 Task: Create a sub task System Test and UAT for the task  Upgrade and migrate company file storage to a cloud-based solution in the project AgileFlow , assign it to team member softage.1@softage.net and update the status of the sub task to  On Track  , set the priority of the sub task to Low
Action: Mouse moved to (84, 448)
Screenshot: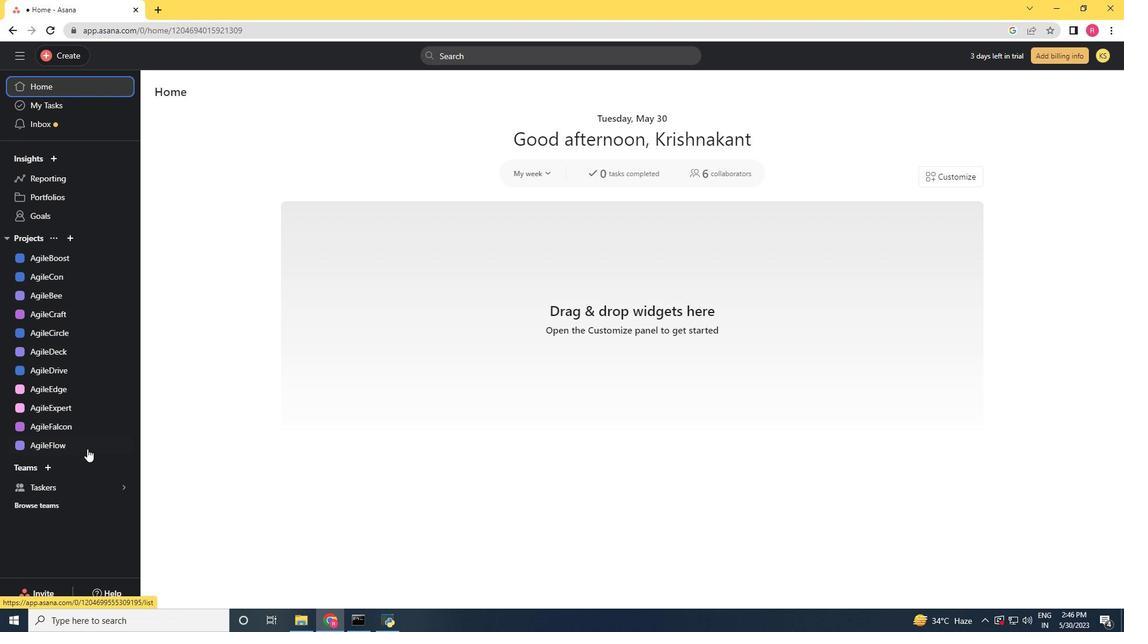 
Action: Mouse pressed left at (84, 448)
Screenshot: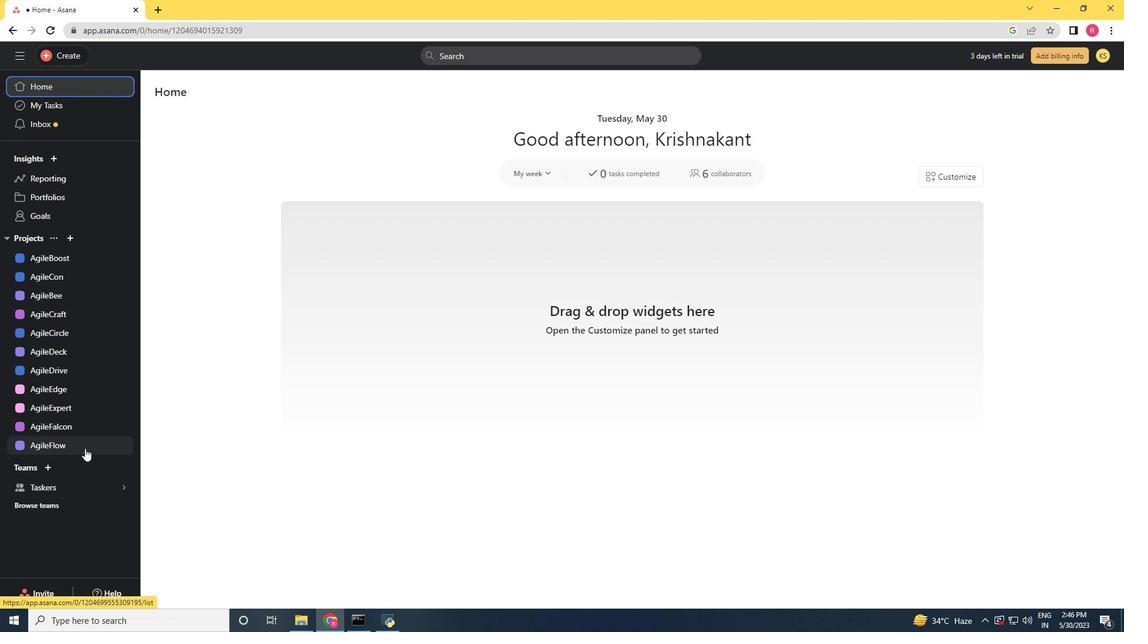 
Action: Mouse moved to (511, 257)
Screenshot: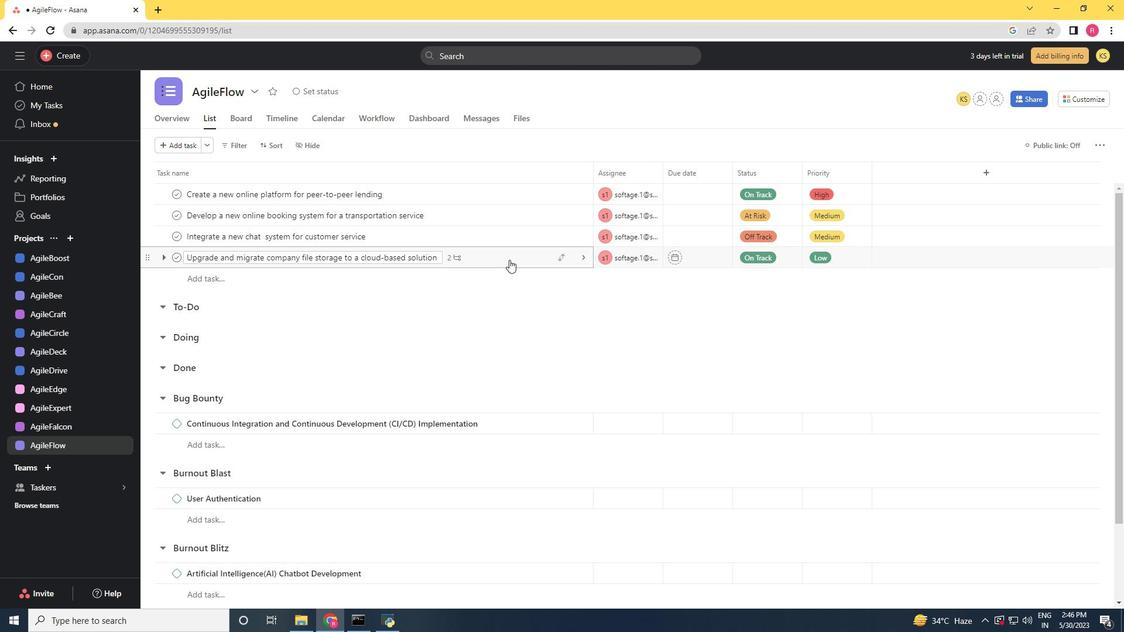 
Action: Mouse pressed left at (511, 257)
Screenshot: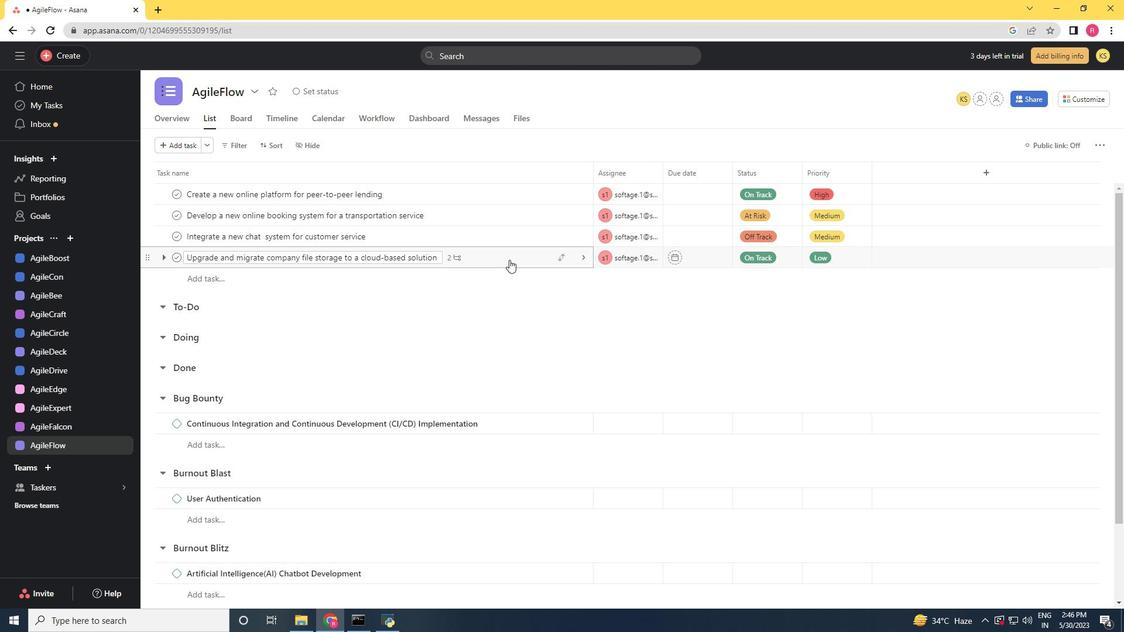 
Action: Mouse moved to (819, 318)
Screenshot: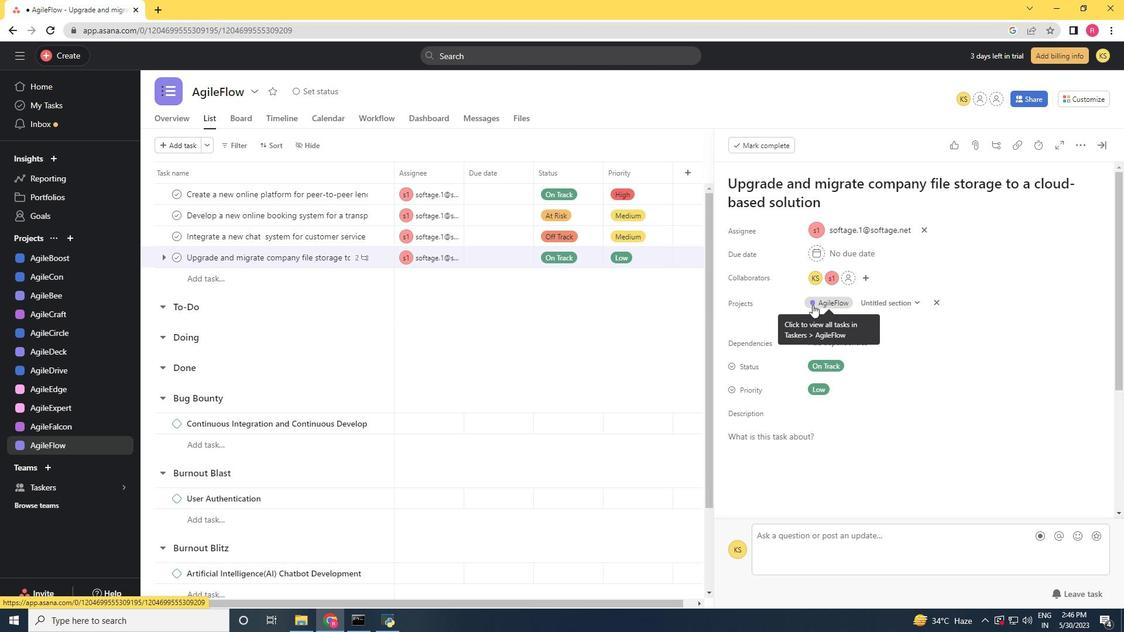 
Action: Mouse scrolled (819, 318) with delta (0, 0)
Screenshot: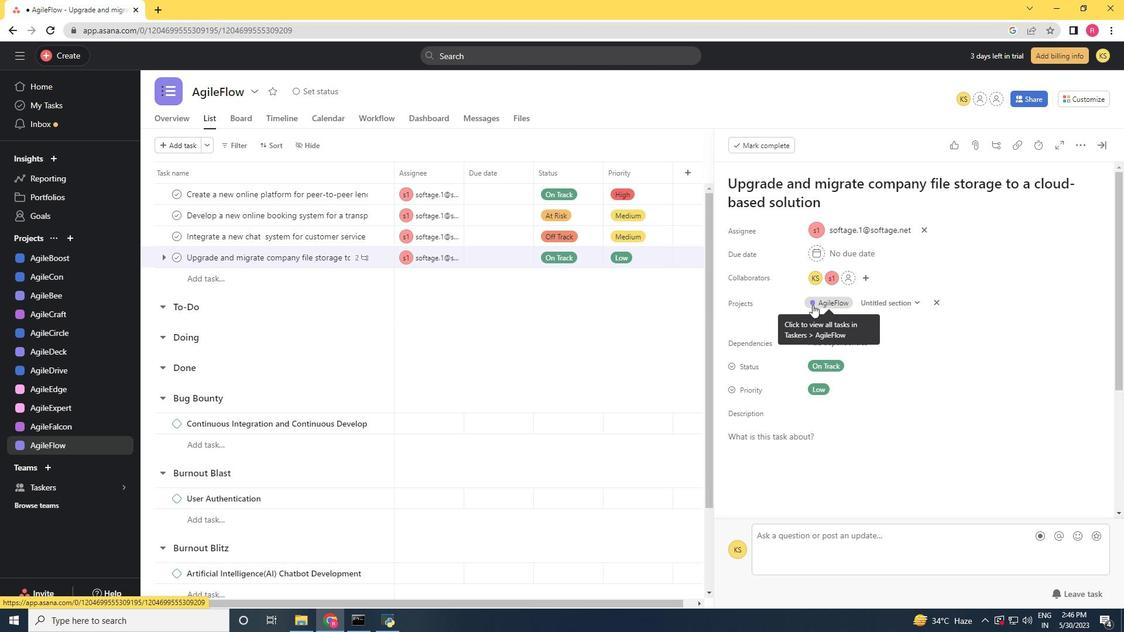 
Action: Mouse moved to (819, 319)
Screenshot: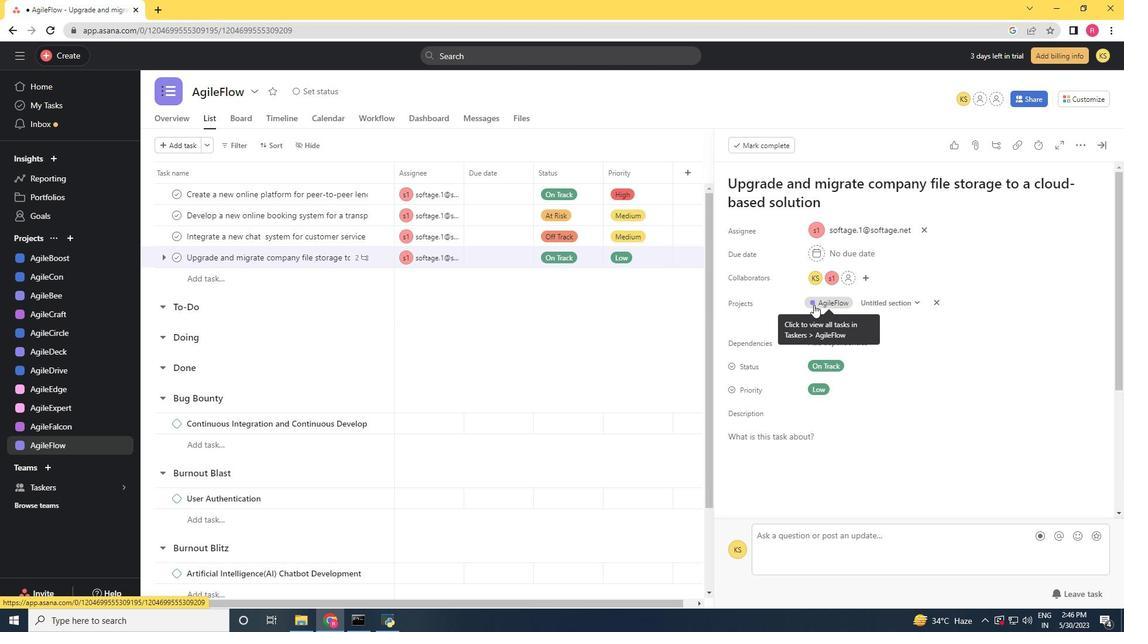 
Action: Mouse scrolled (819, 319) with delta (0, 0)
Screenshot: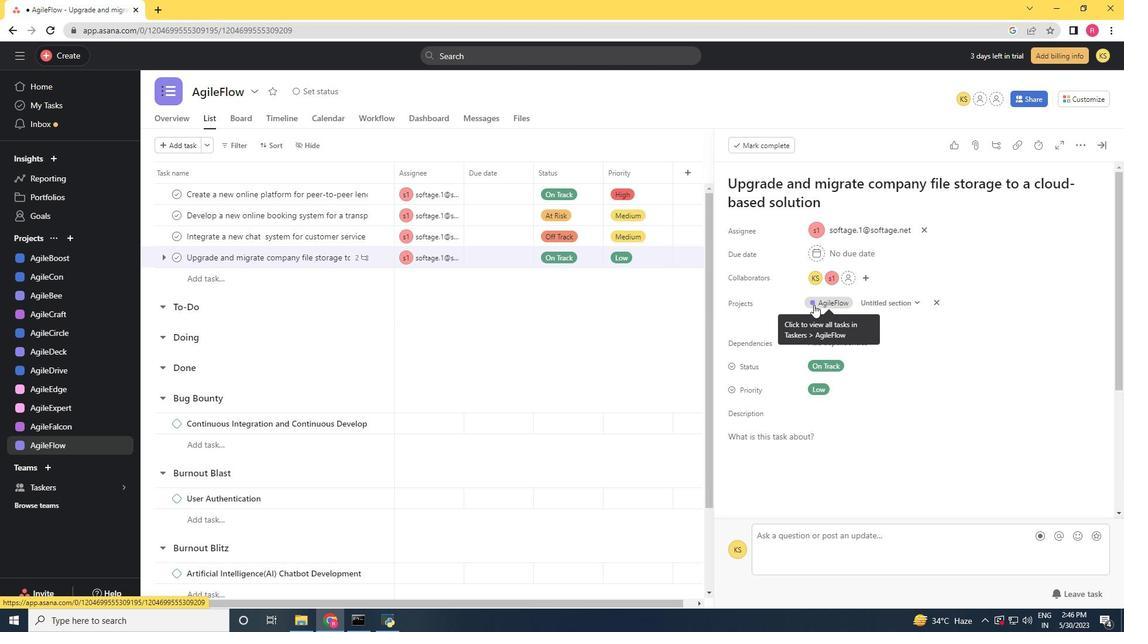
Action: Mouse scrolled (819, 319) with delta (0, 0)
Screenshot: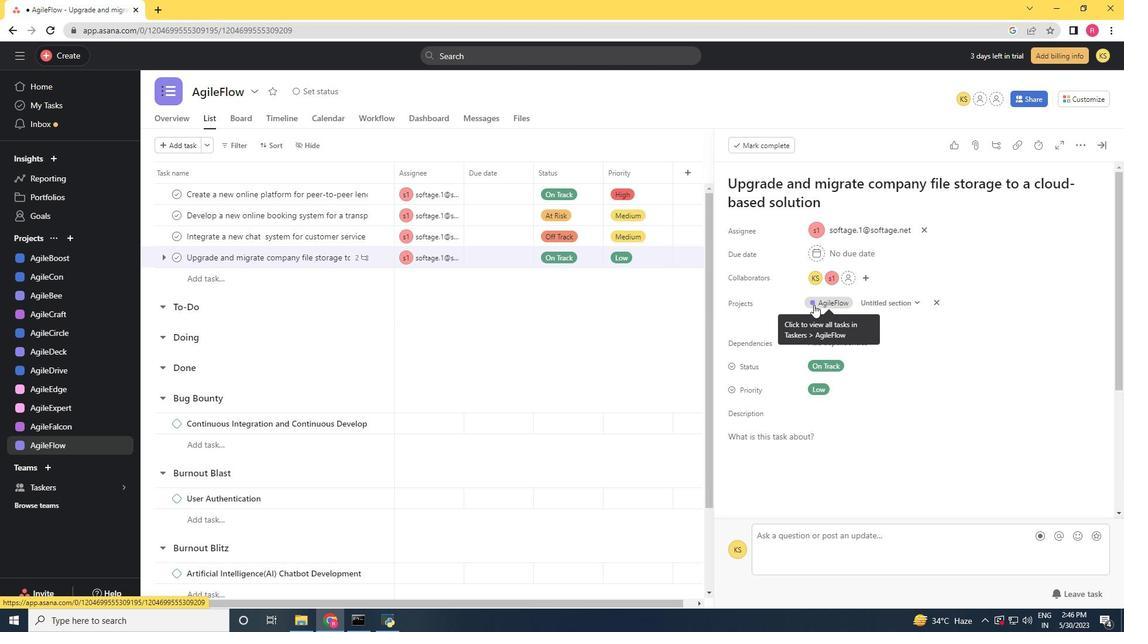 
Action: Mouse scrolled (819, 319) with delta (0, 0)
Screenshot: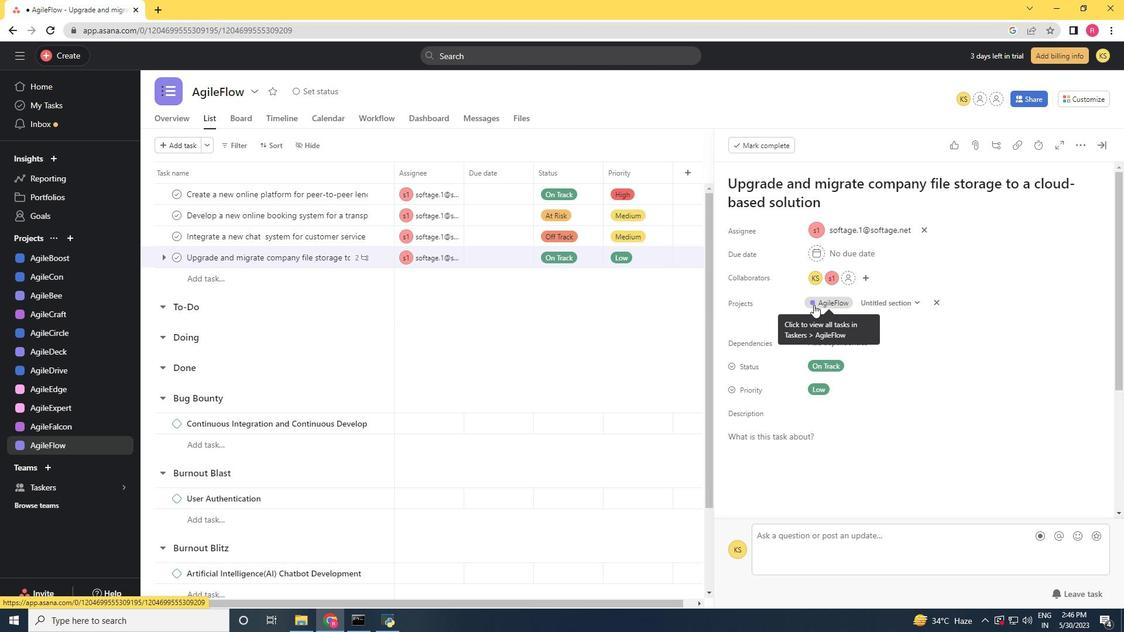 
Action: Mouse scrolled (819, 319) with delta (0, 0)
Screenshot: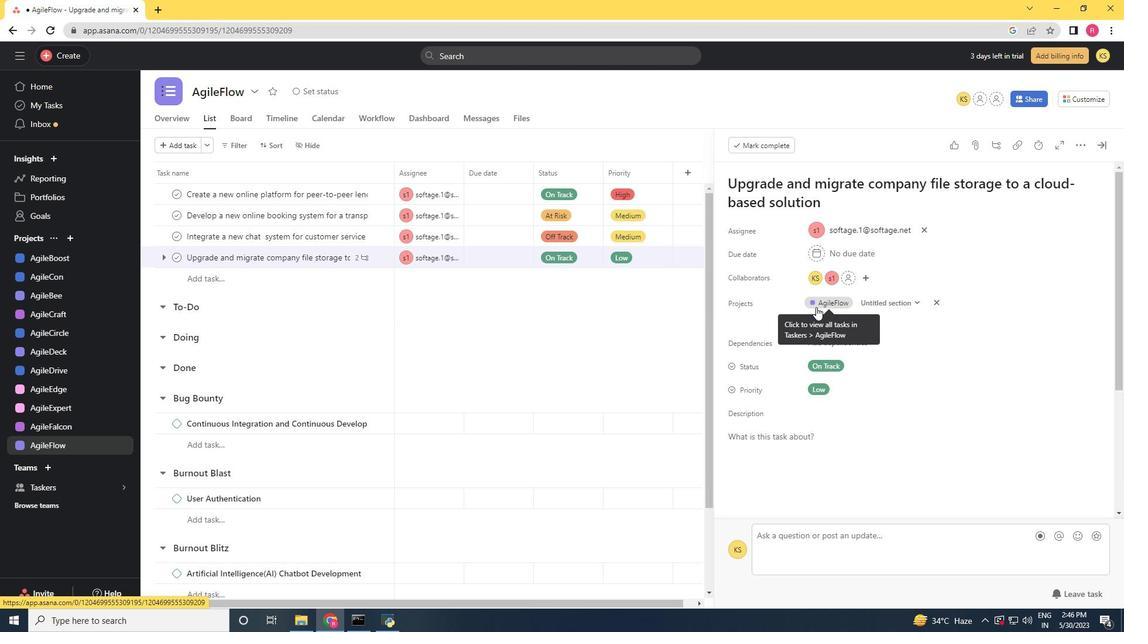
Action: Mouse scrolled (819, 319) with delta (0, 0)
Screenshot: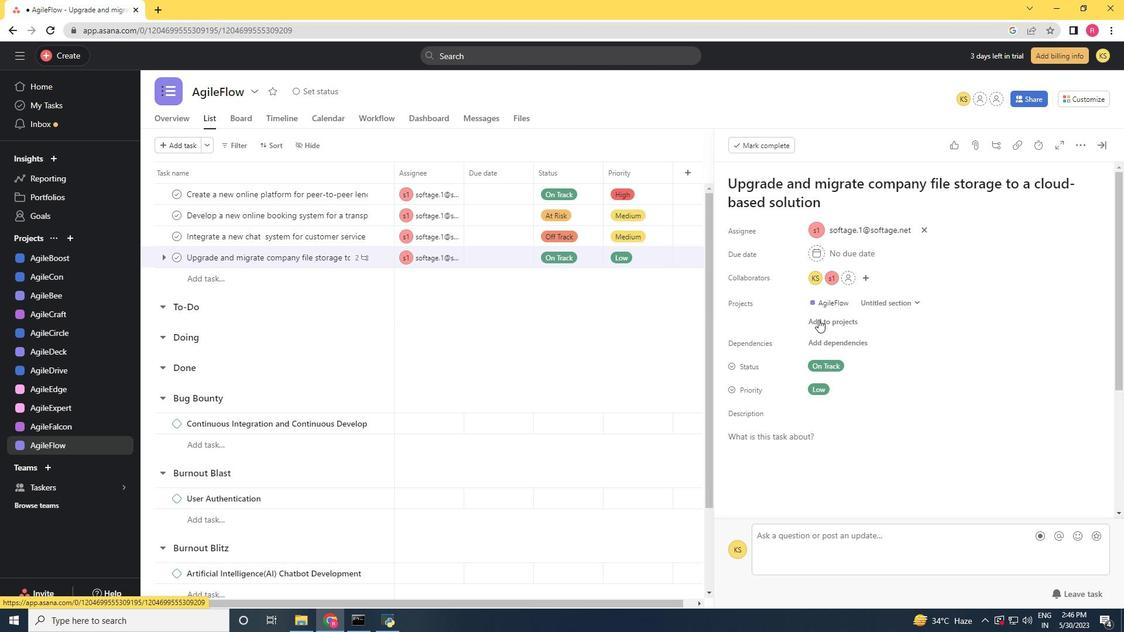 
Action: Mouse moved to (762, 425)
Screenshot: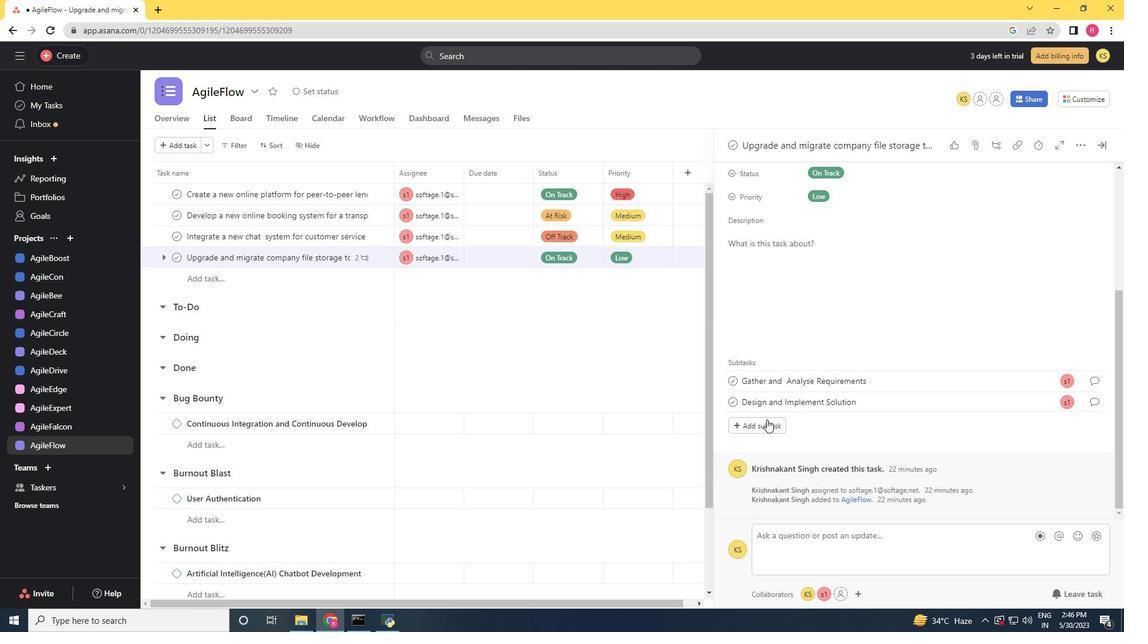 
Action: Mouse pressed left at (762, 425)
Screenshot: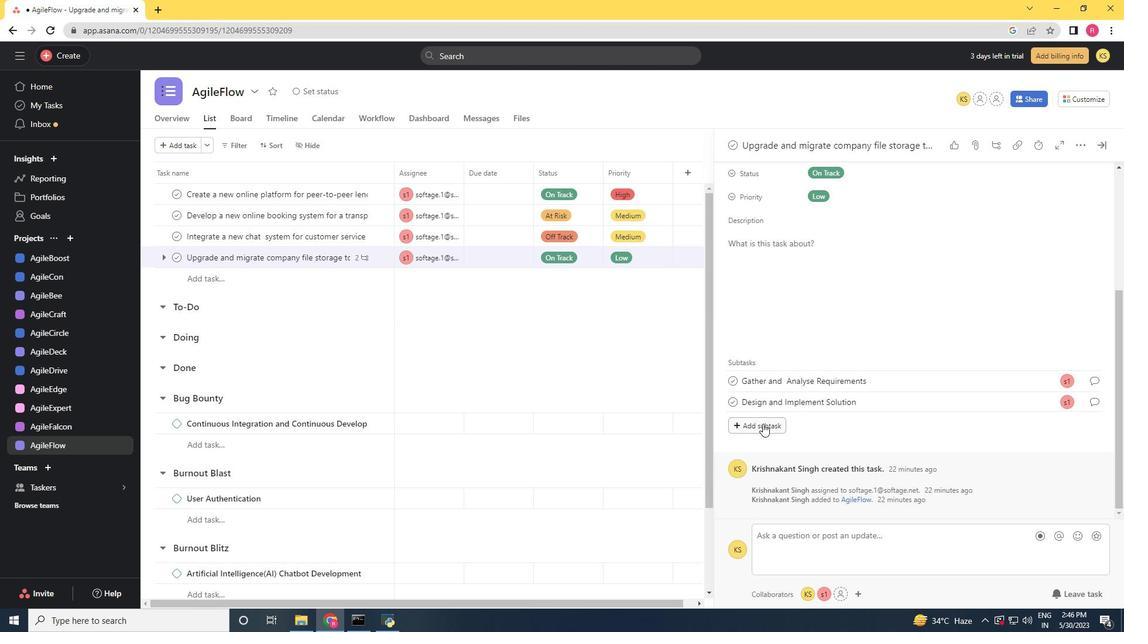 
Action: Key pressed <Key.shift><Key.shift><Key.shift><Key.shift><Key.shift>System<Key.space><Key.shift>Test<Key.space>and<Key.space><Key.shift><Key.shift><Key.shift><Key.shift><Key.shift><Key.shift><Key.shift><Key.shift><Key.shift><Key.shift><Key.shift><Key.shift><Key.shift><Key.shift><Key.shift><Key.shift><Key.shift><Key.shift><Key.shift><Key.shift><Key.shift><Key.shift><Key.shift><Key.shift><Key.shift><Key.shift><Key.shift><Key.shift><Key.shift><Key.shift><Key.shift><Key.shift><Key.shift><Key.shift><Key.shift><Key.shift><Key.shift><Key.shift><Key.shift><Key.shift><Key.shift><Key.shift>UAT
Screenshot: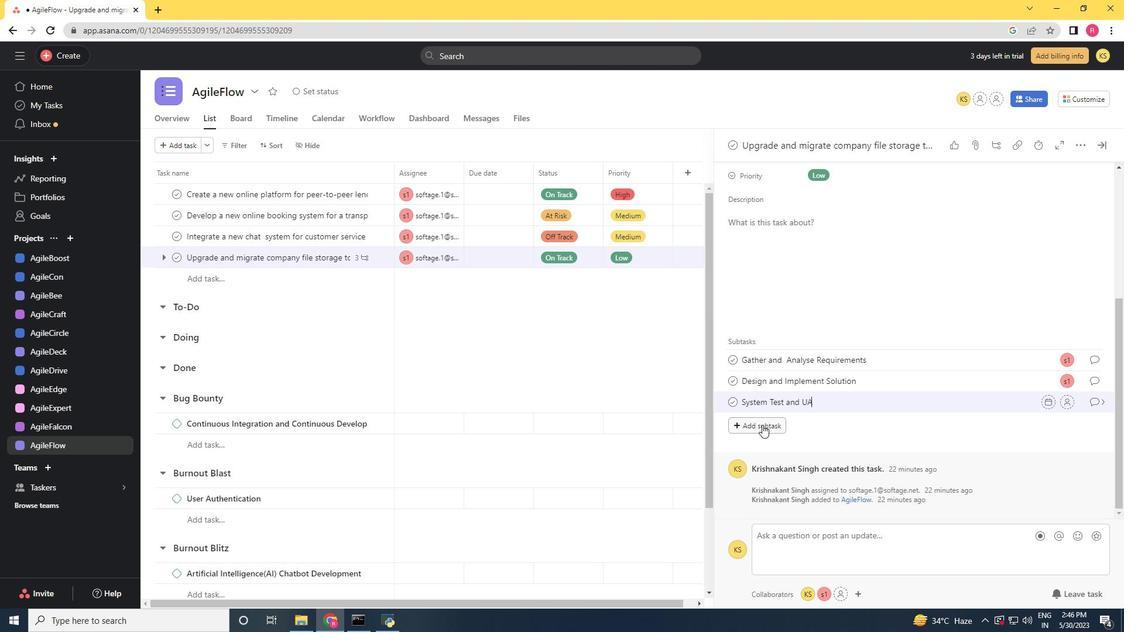 
Action: Mouse moved to (1064, 400)
Screenshot: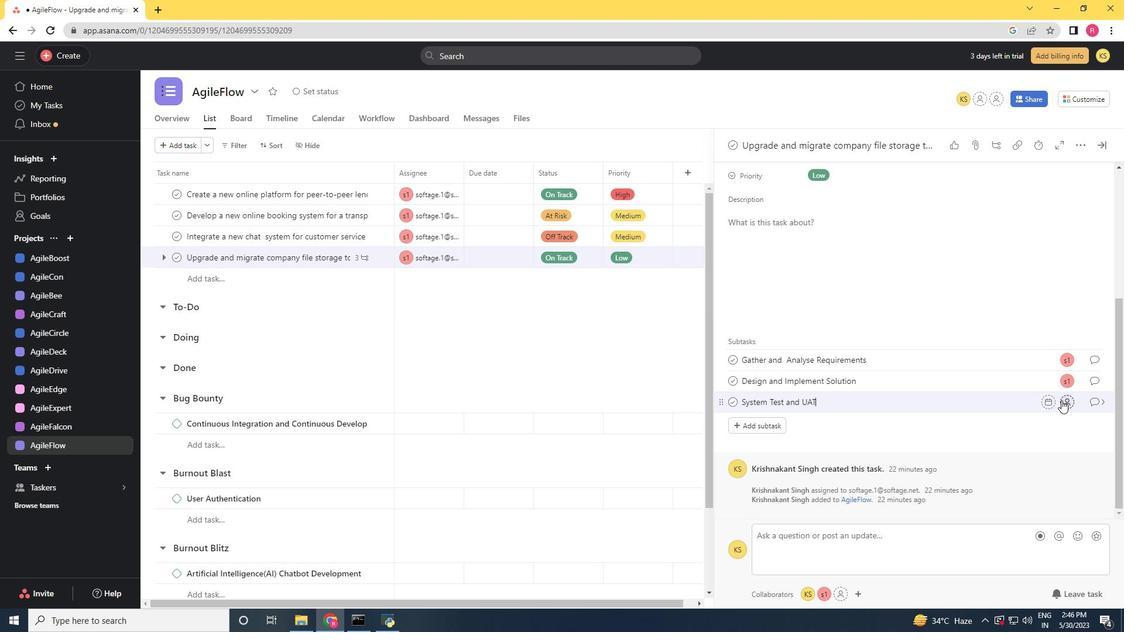 
Action: Mouse pressed left at (1064, 400)
Screenshot: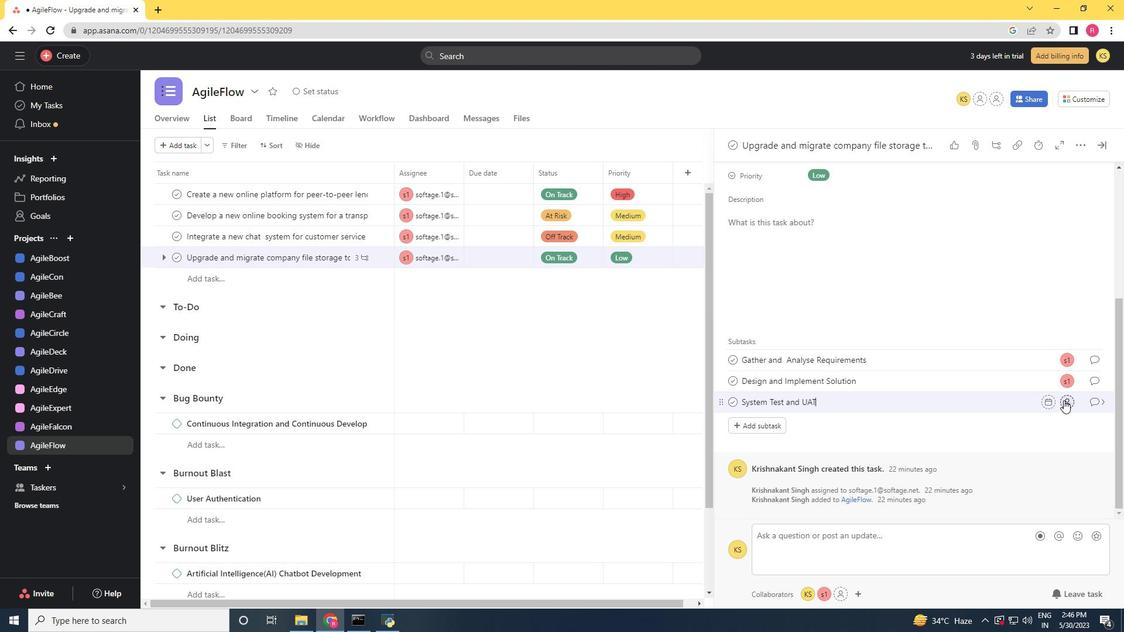 
Action: Key pressed sofatege<Key.backspace><Key.backspace><Key.backspace><Key.backspace><Key.backspace>tage.1<Key.shift><Key.shift>@softage.net
Screenshot: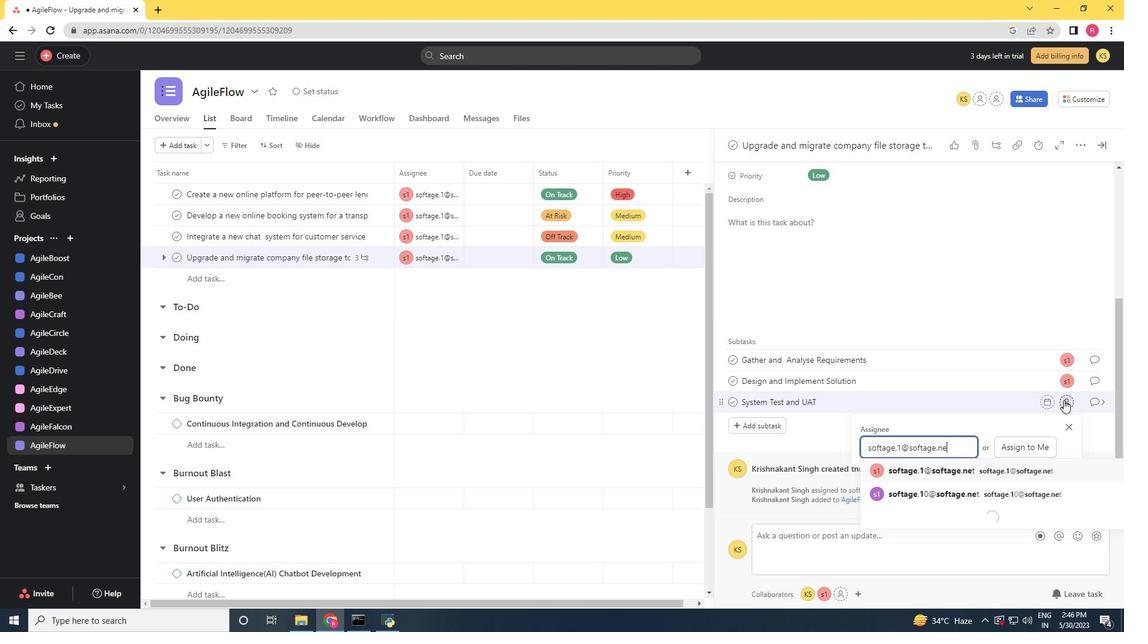 
Action: Mouse moved to (956, 474)
Screenshot: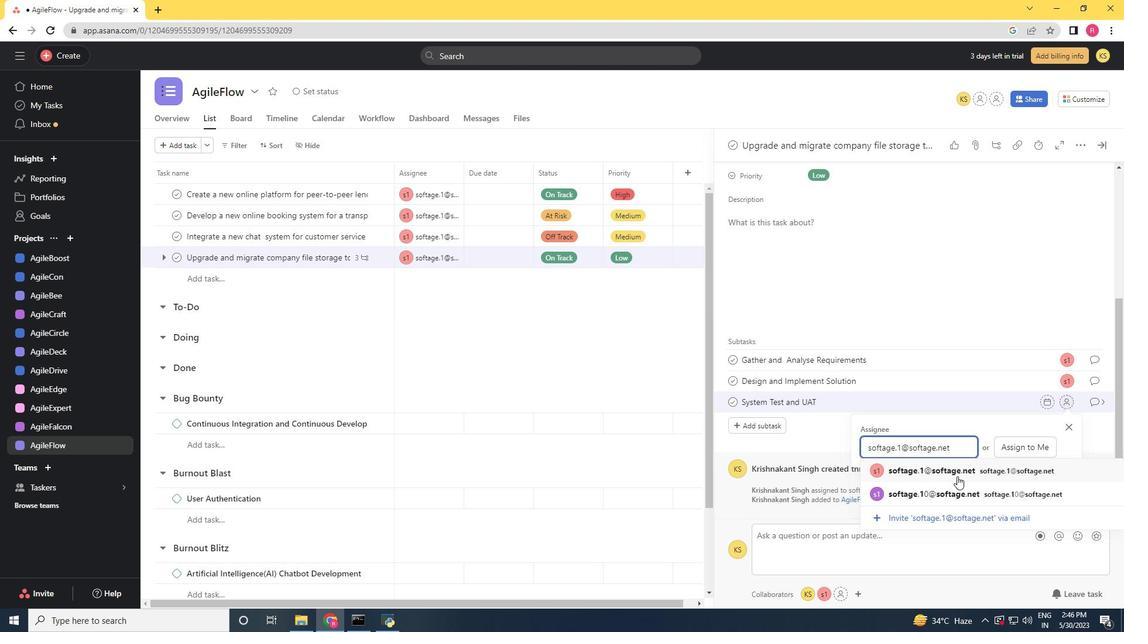 
Action: Mouse pressed left at (956, 474)
Screenshot: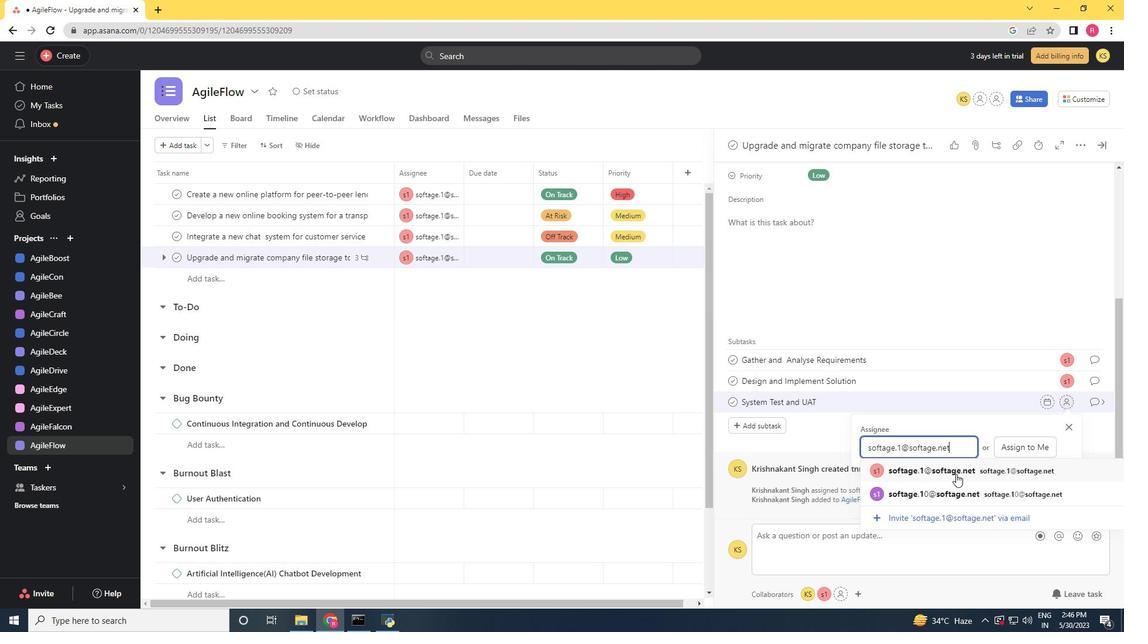 
Action: Mouse moved to (1103, 402)
Screenshot: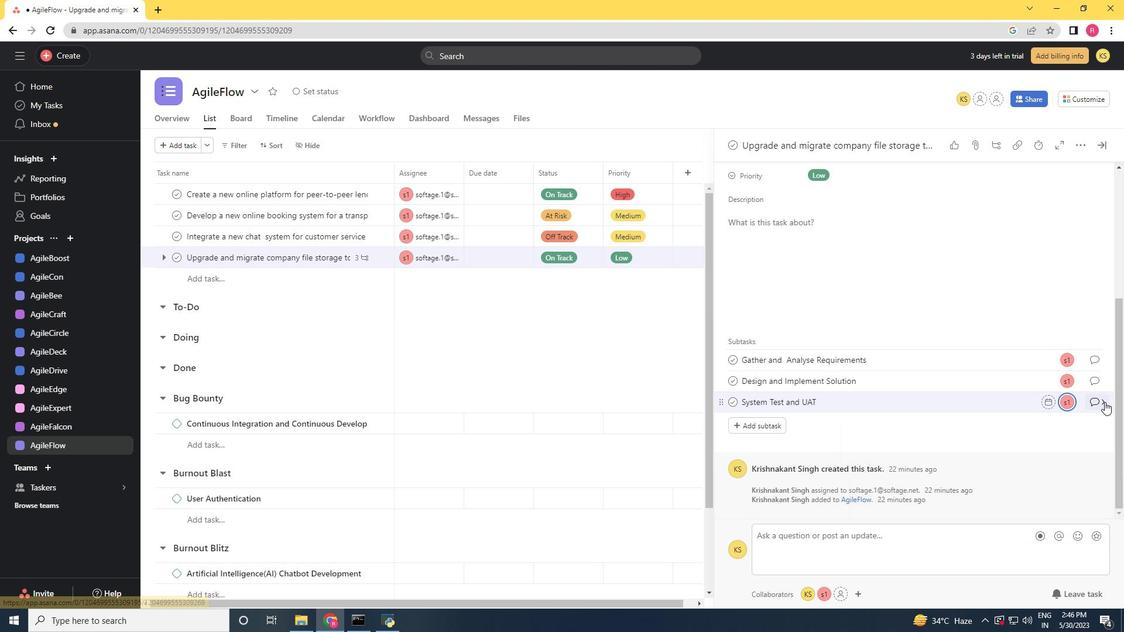 
Action: Mouse pressed left at (1103, 402)
Screenshot: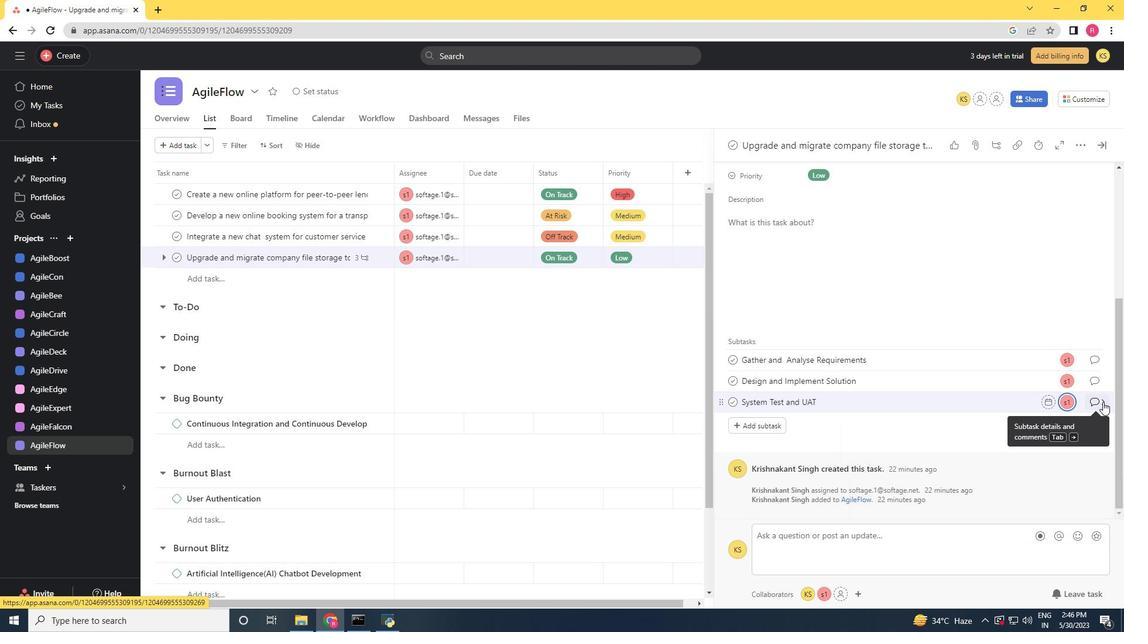 
Action: Mouse moved to (756, 336)
Screenshot: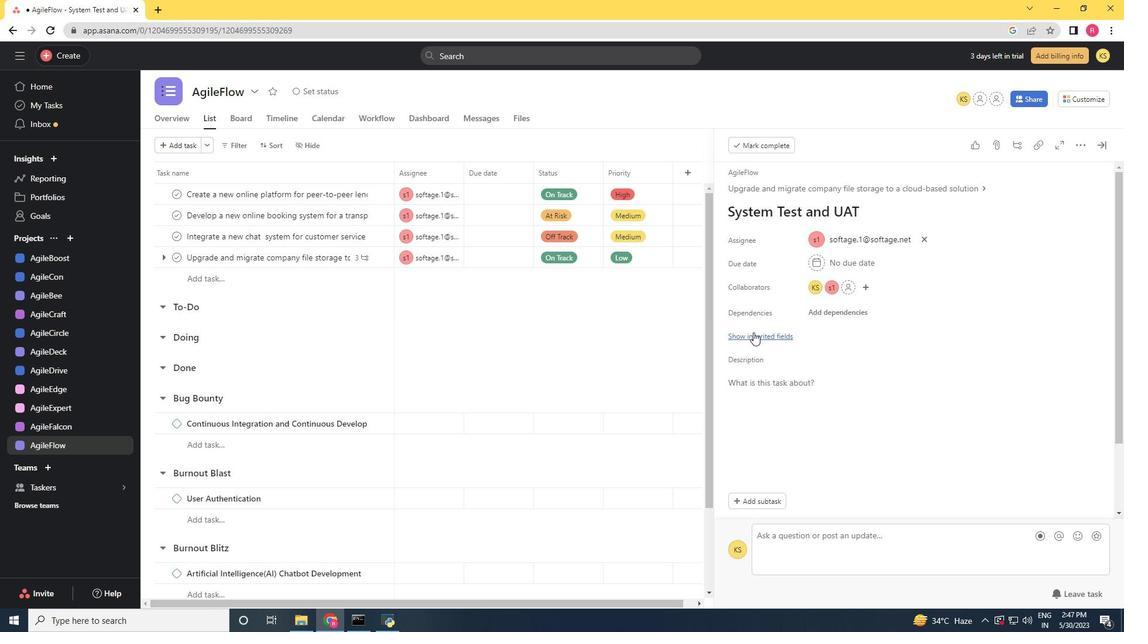 
Action: Mouse pressed left at (756, 336)
Screenshot: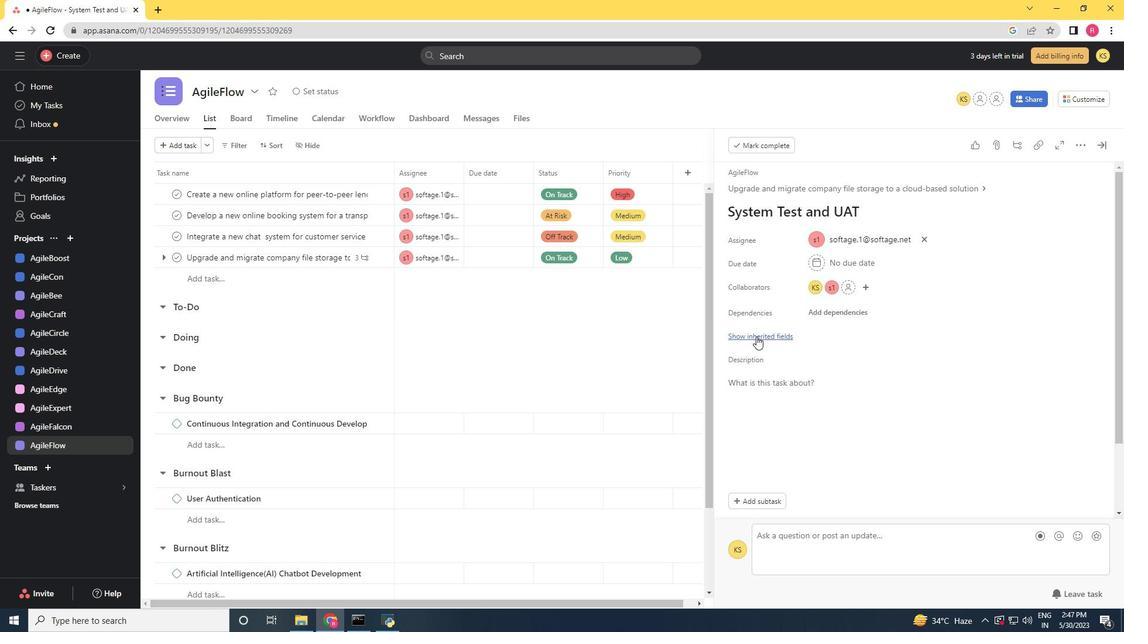 
Action: Mouse moved to (812, 352)
Screenshot: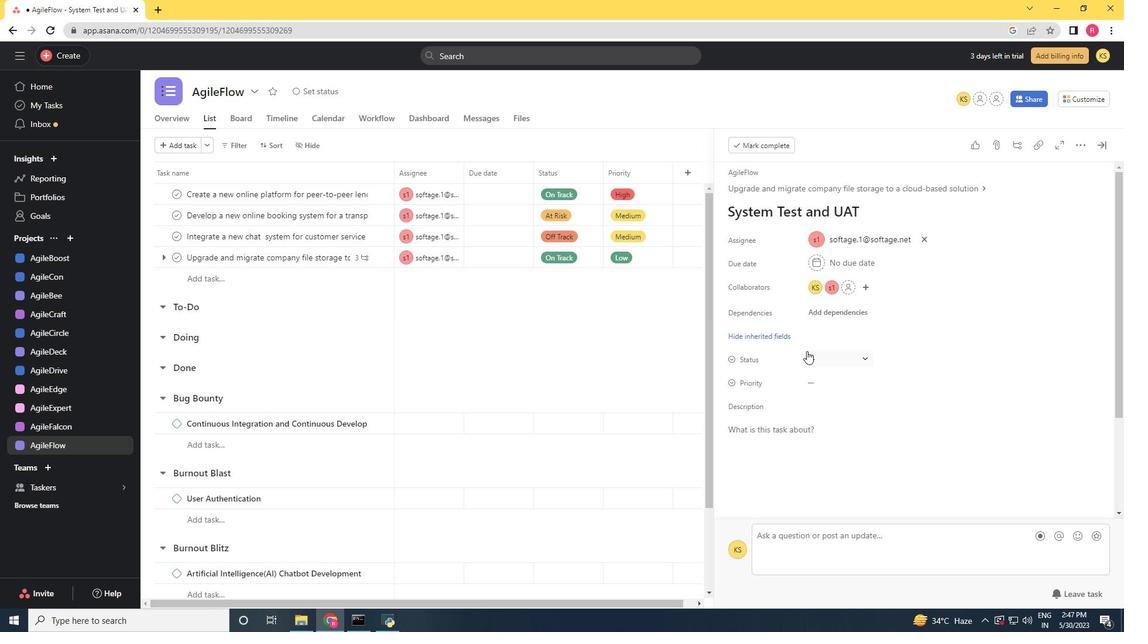 
Action: Mouse pressed left at (812, 352)
Screenshot: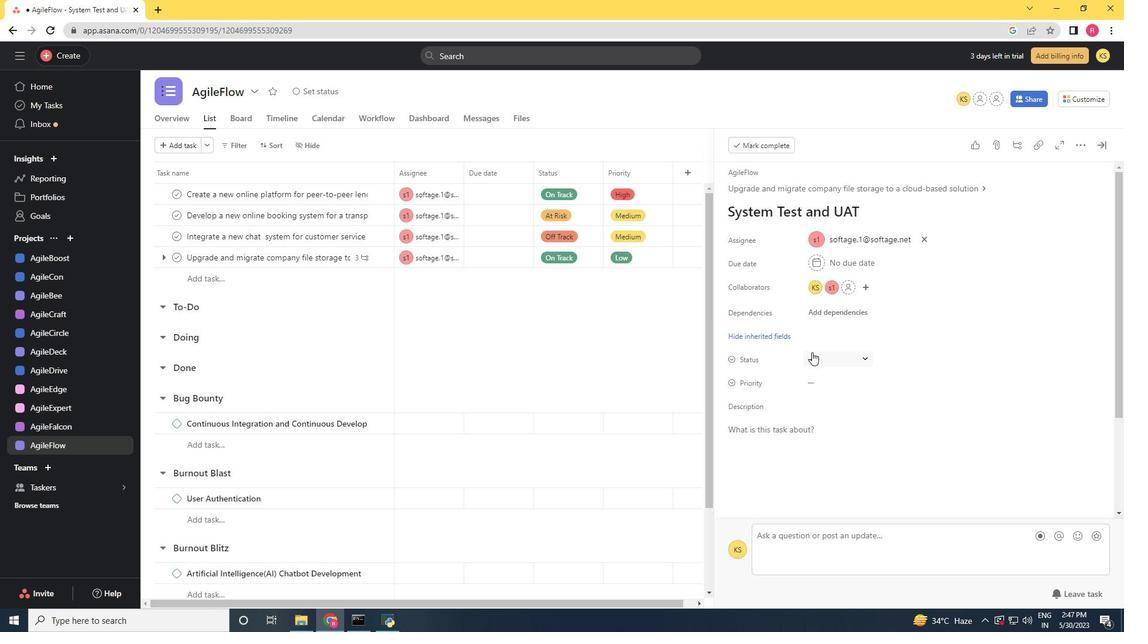 
Action: Mouse moved to (860, 398)
Screenshot: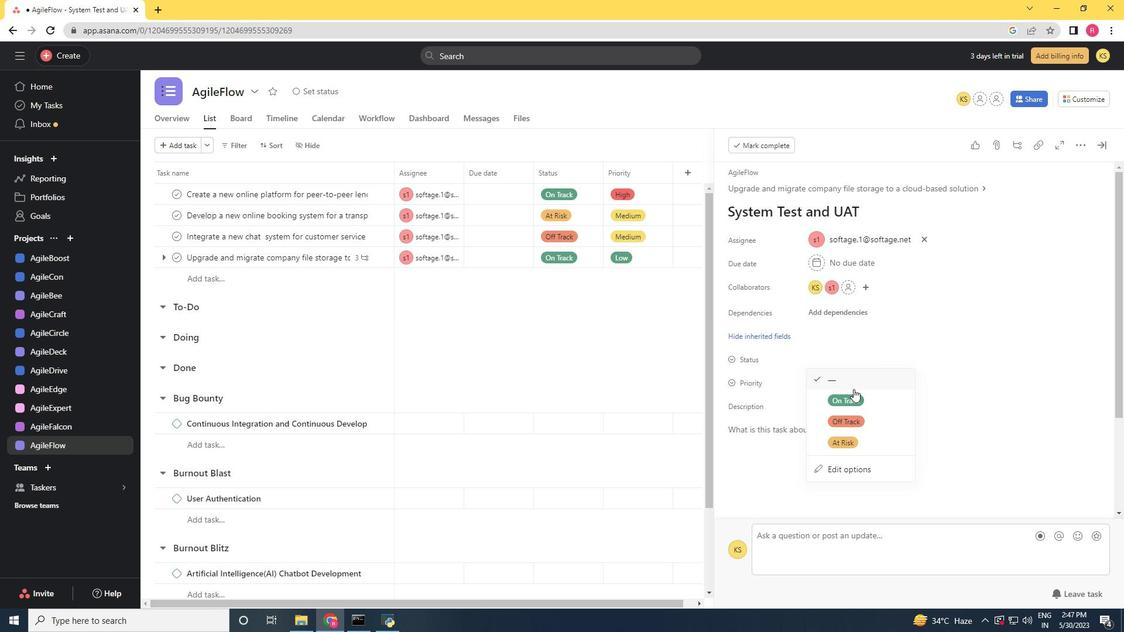 
Action: Mouse pressed left at (860, 398)
Screenshot: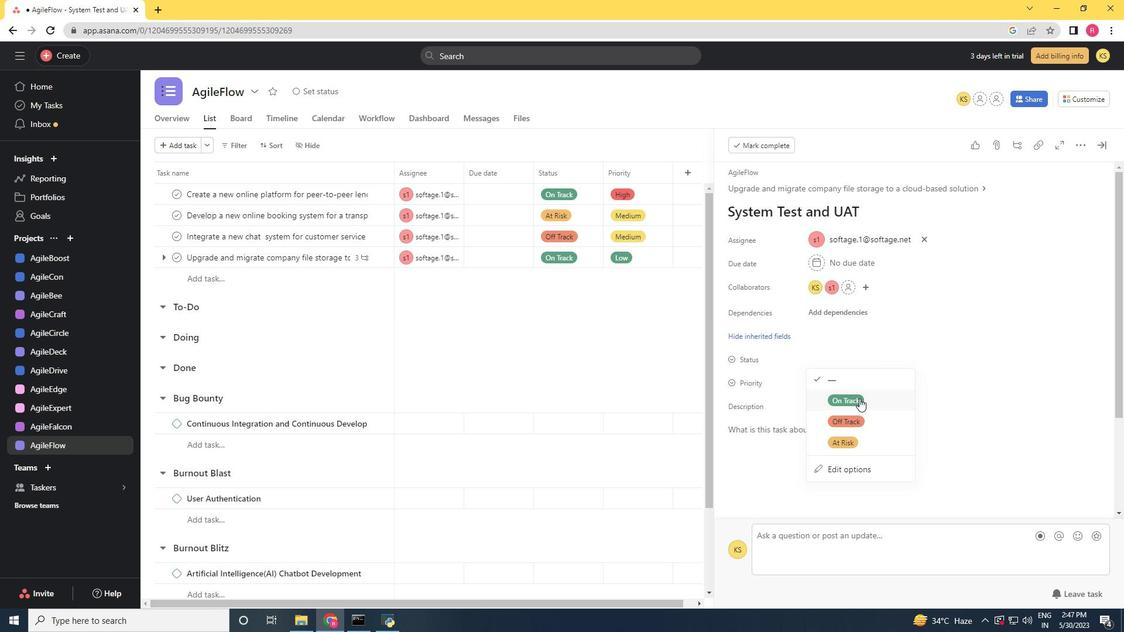 
Action: Mouse moved to (830, 377)
Screenshot: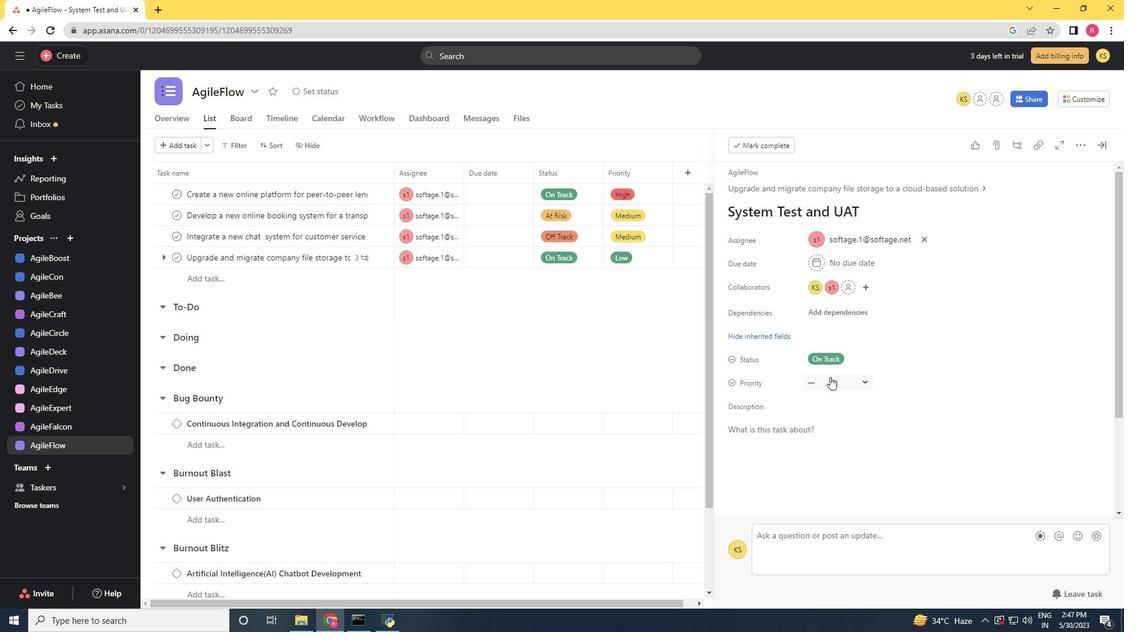 
Action: Mouse pressed left at (830, 377)
Screenshot: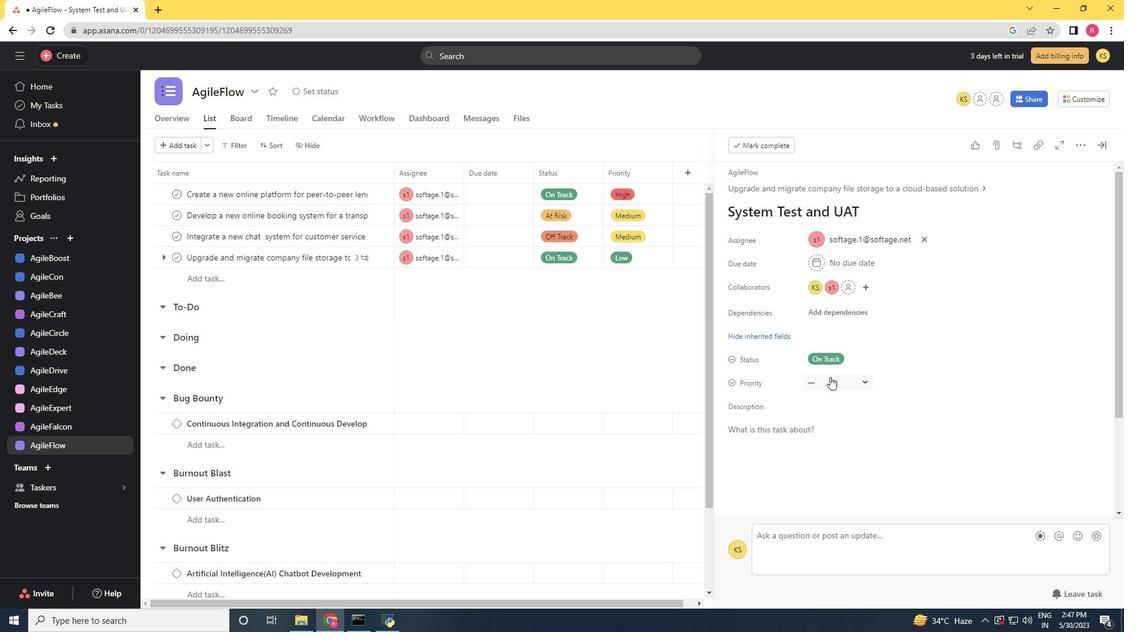 
Action: Mouse moved to (858, 458)
Screenshot: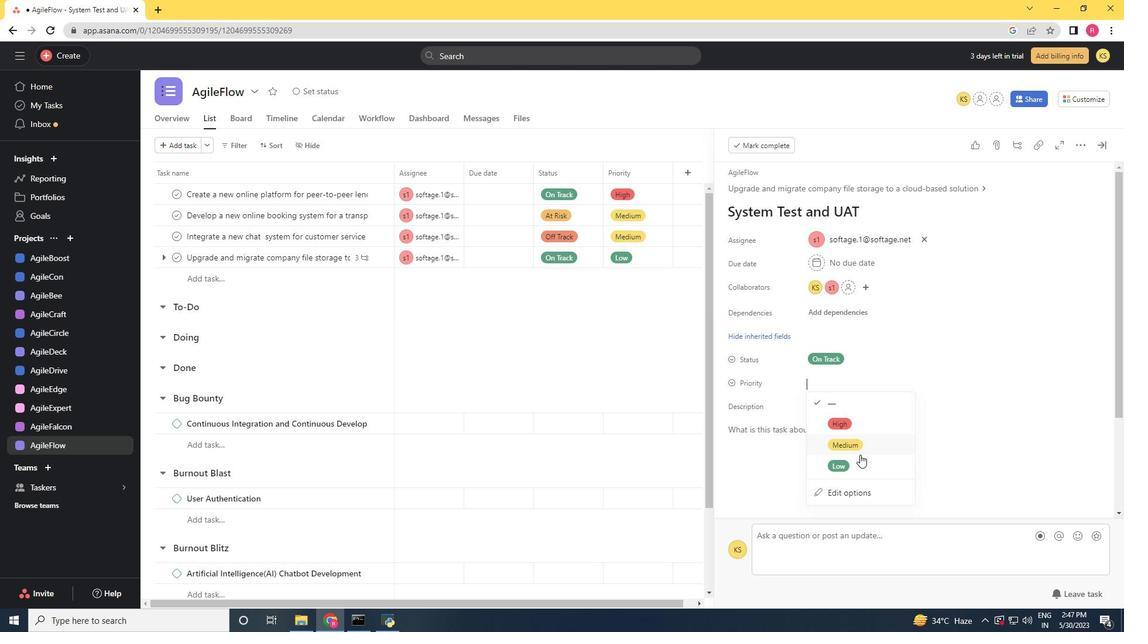 
Action: Mouse pressed left at (858, 458)
Screenshot: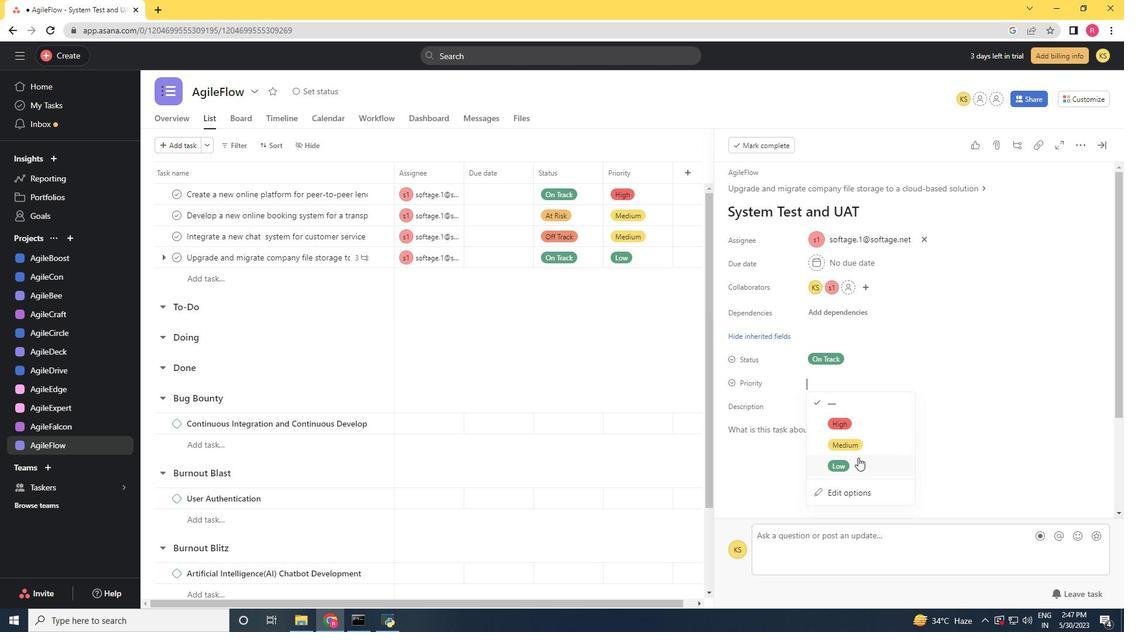 
